 Task: Add Nordic Naturals Arctic Cod Liver Oil to the cart.
Action: Mouse moved to (260, 137)
Screenshot: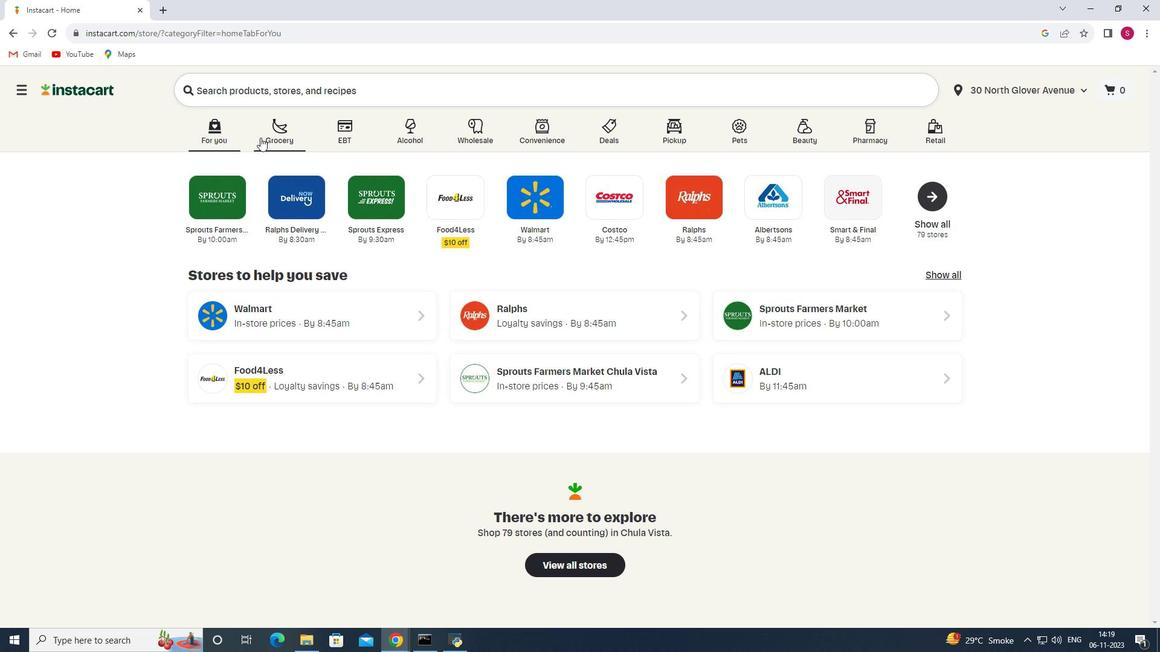 
Action: Mouse pressed left at (260, 137)
Screenshot: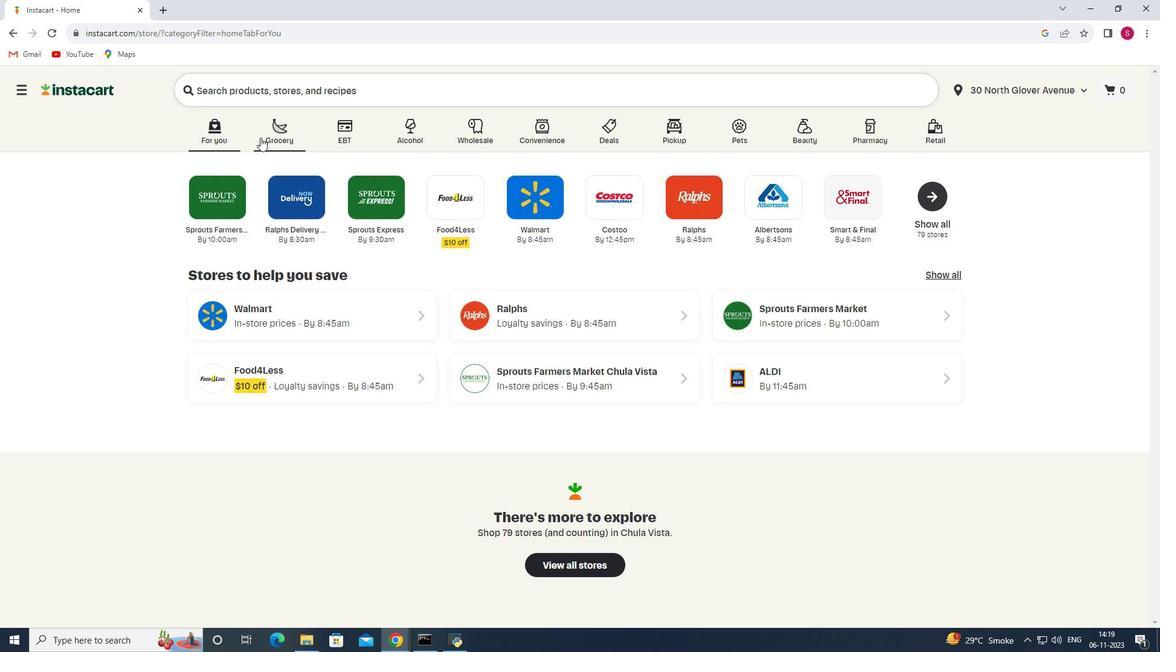 
Action: Mouse moved to (265, 342)
Screenshot: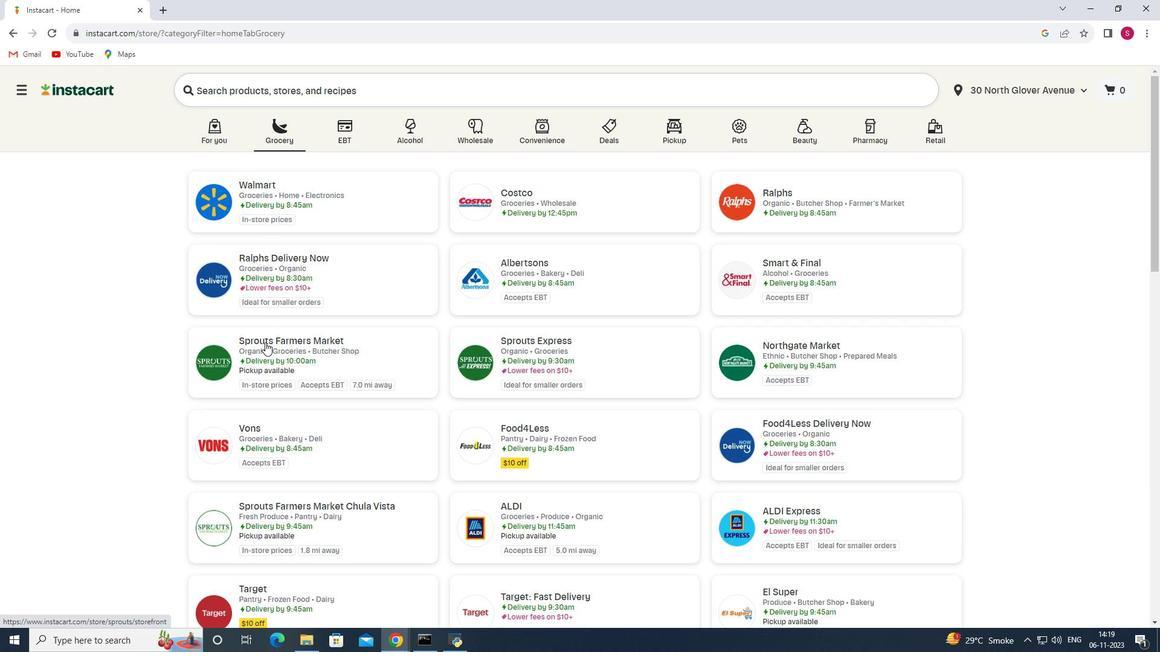 
Action: Mouse pressed left at (265, 342)
Screenshot: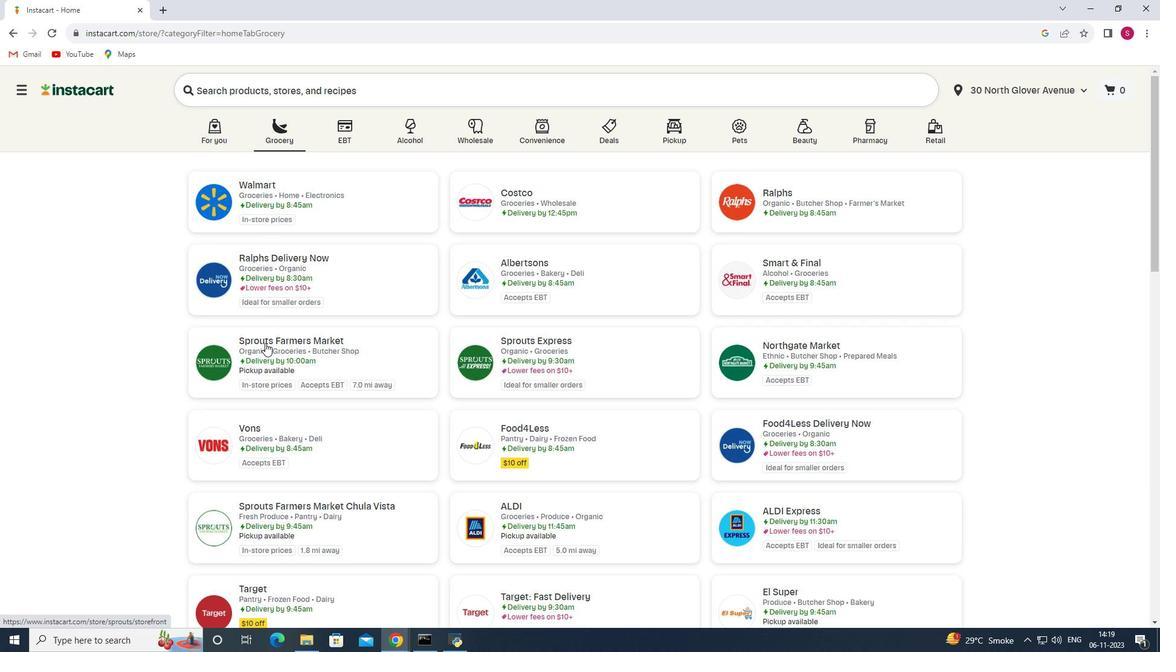 
Action: Mouse moved to (45, 407)
Screenshot: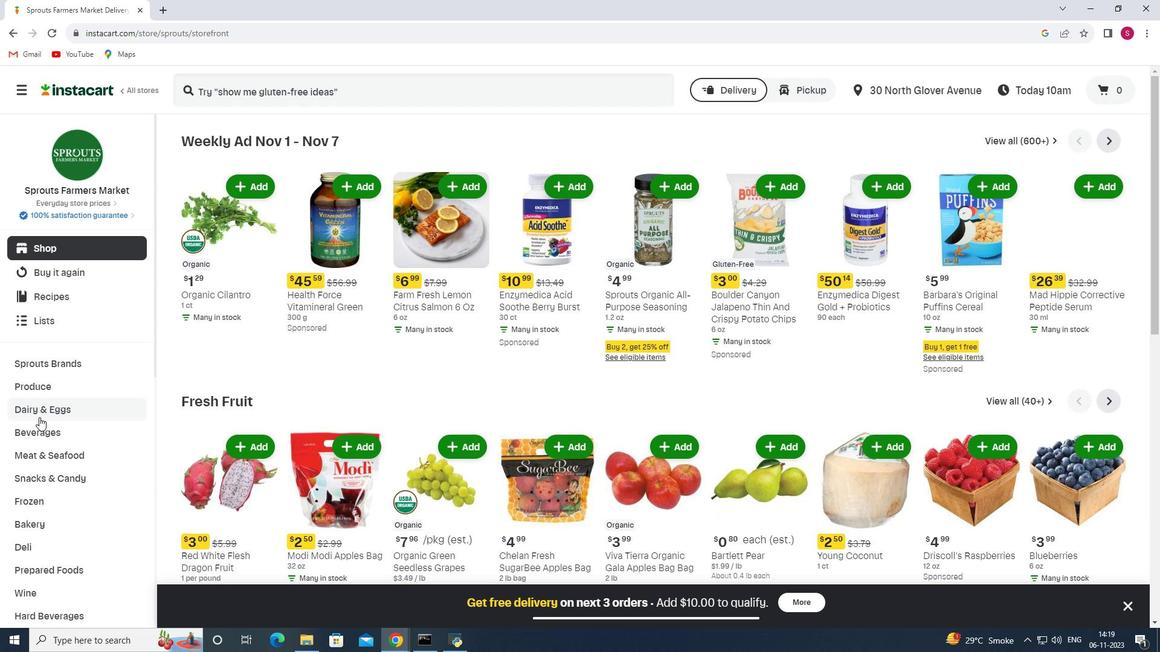 
Action: Mouse scrolled (45, 407) with delta (0, 0)
Screenshot: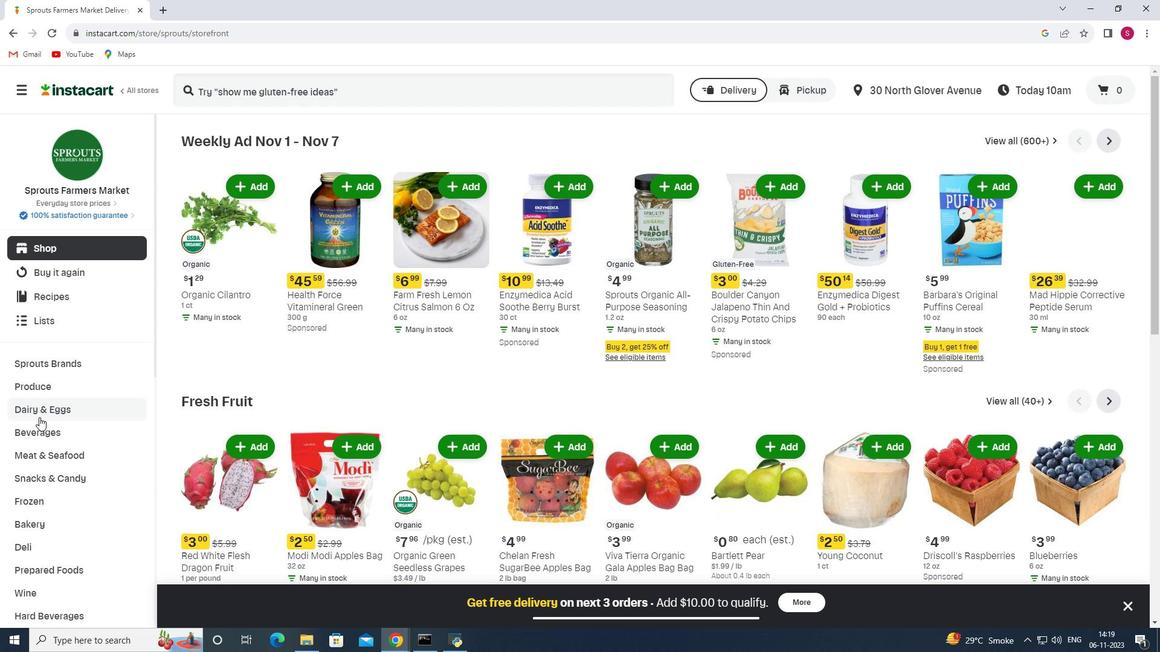 
Action: Mouse moved to (39, 415)
Screenshot: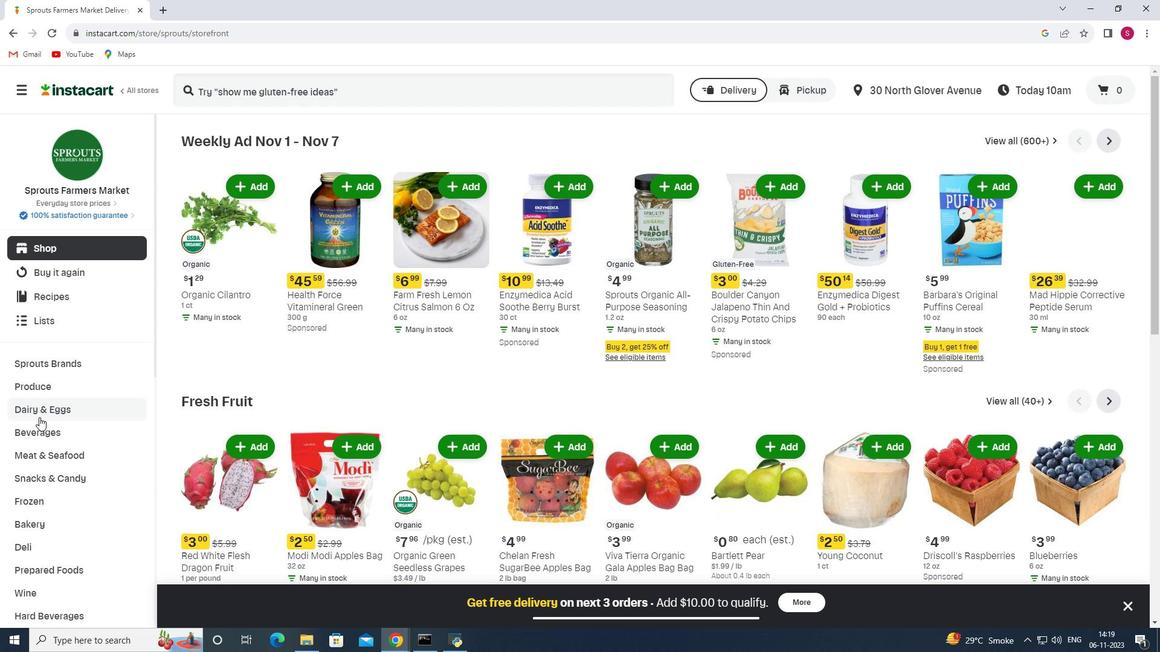 
Action: Mouse scrolled (39, 414) with delta (0, 0)
Screenshot: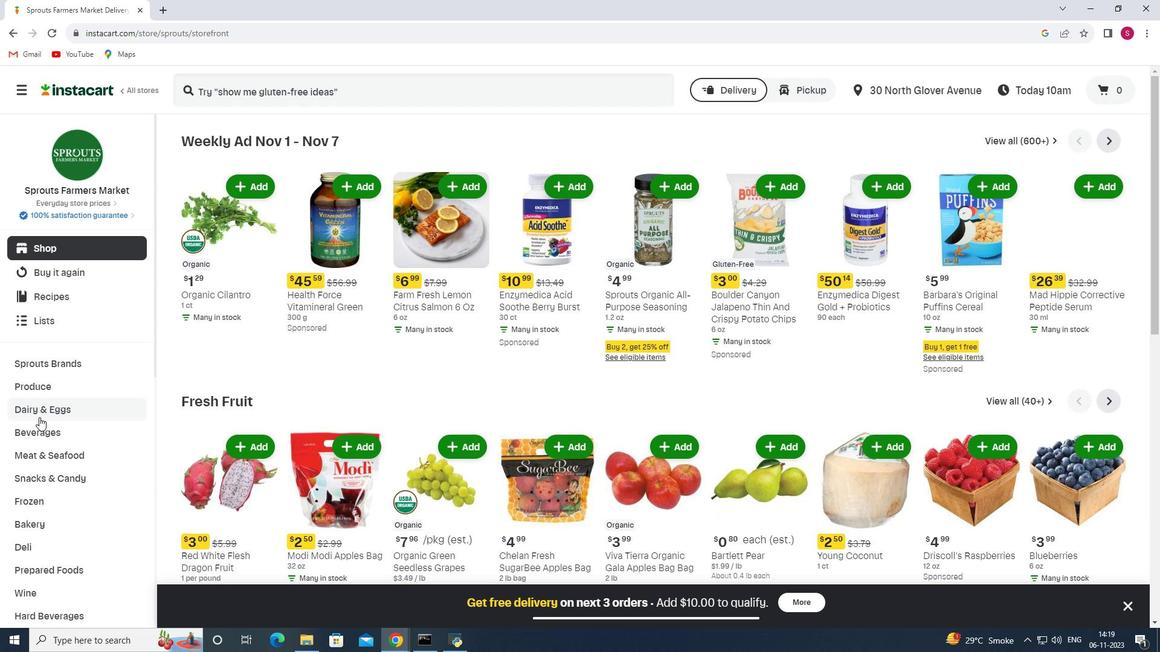 
Action: Mouse moved to (39, 417)
Screenshot: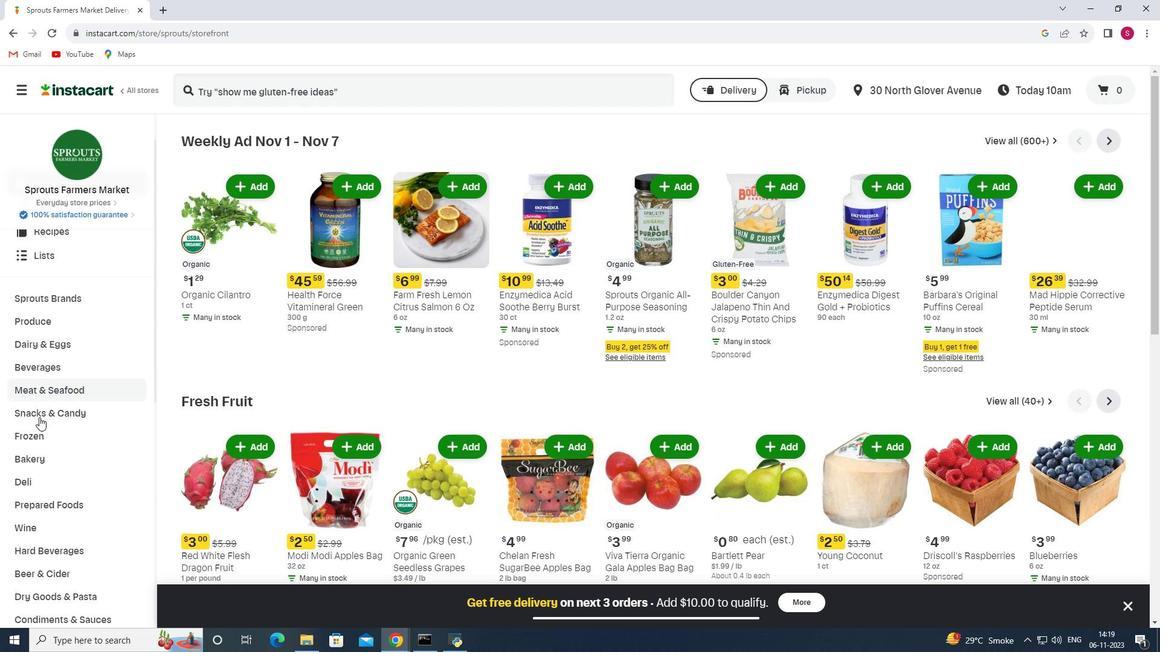 
Action: Mouse scrolled (39, 416) with delta (0, 0)
Screenshot: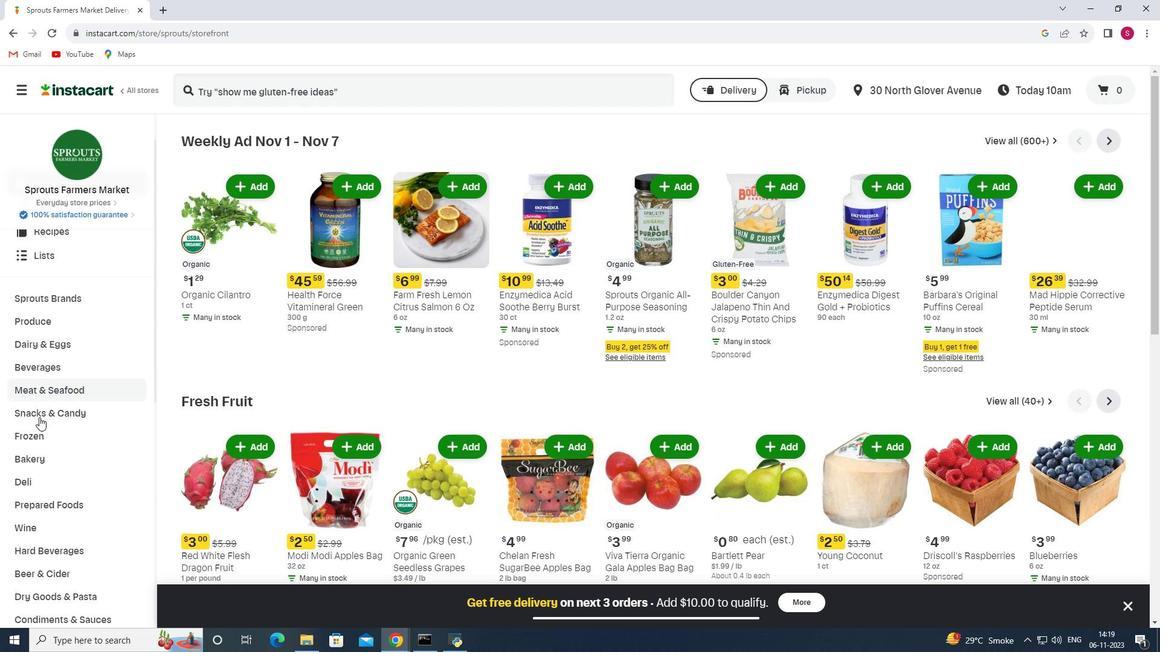 
Action: Mouse scrolled (39, 416) with delta (0, 0)
Screenshot: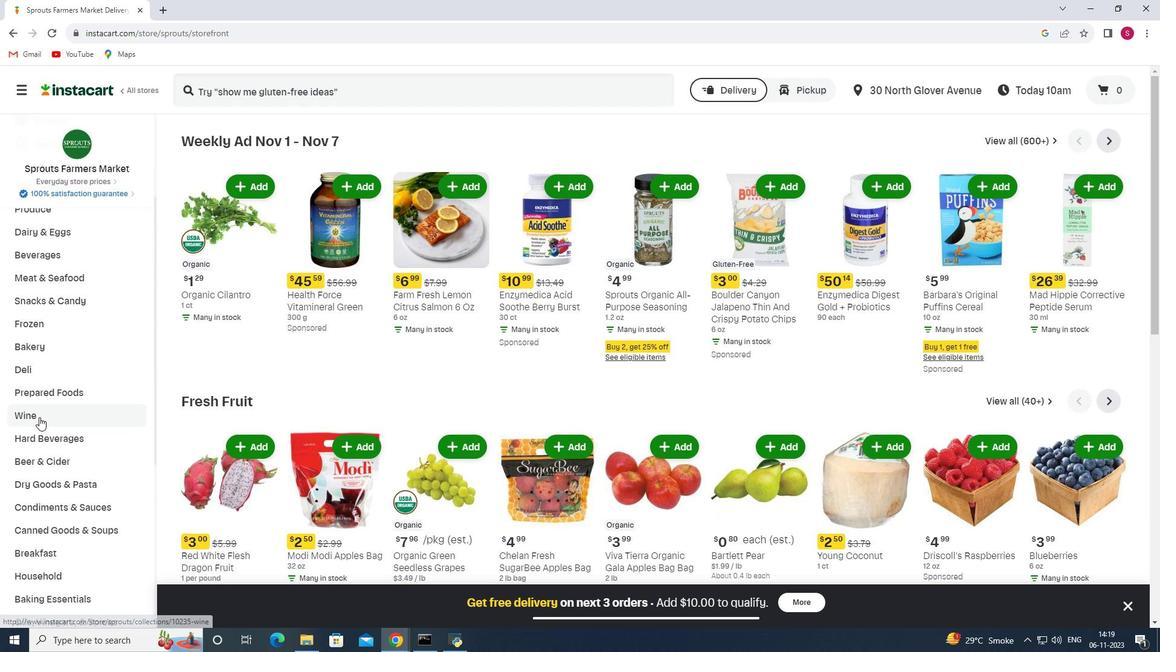 
Action: Mouse scrolled (39, 416) with delta (0, 0)
Screenshot: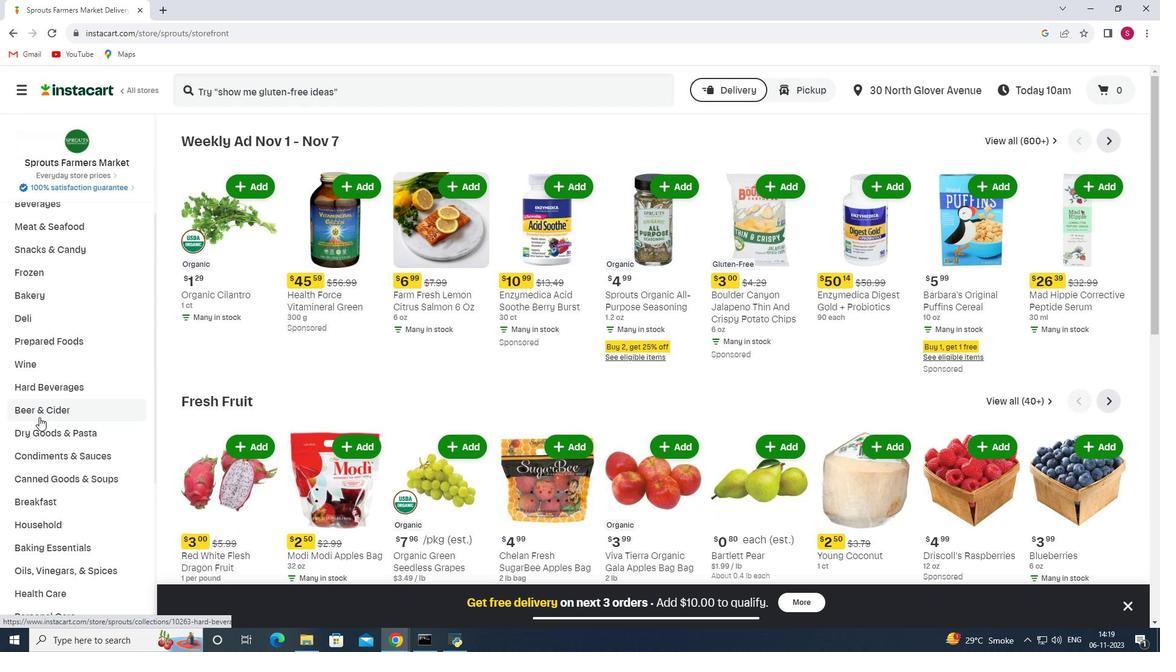 
Action: Mouse moved to (36, 515)
Screenshot: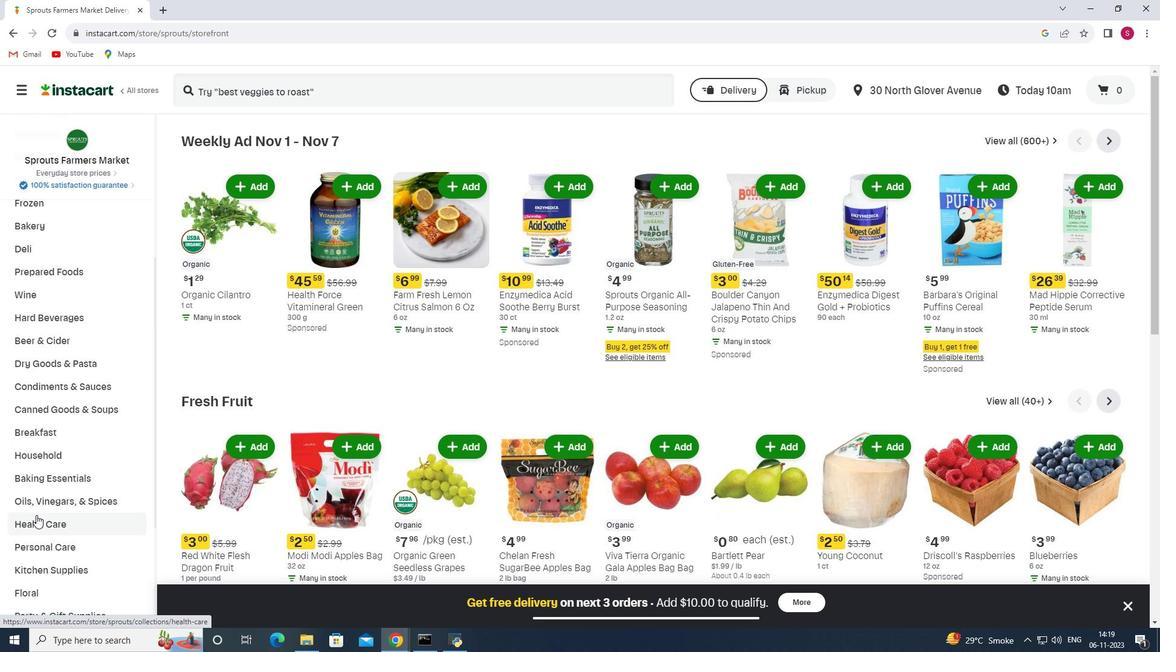 
Action: Mouse pressed left at (36, 515)
Screenshot: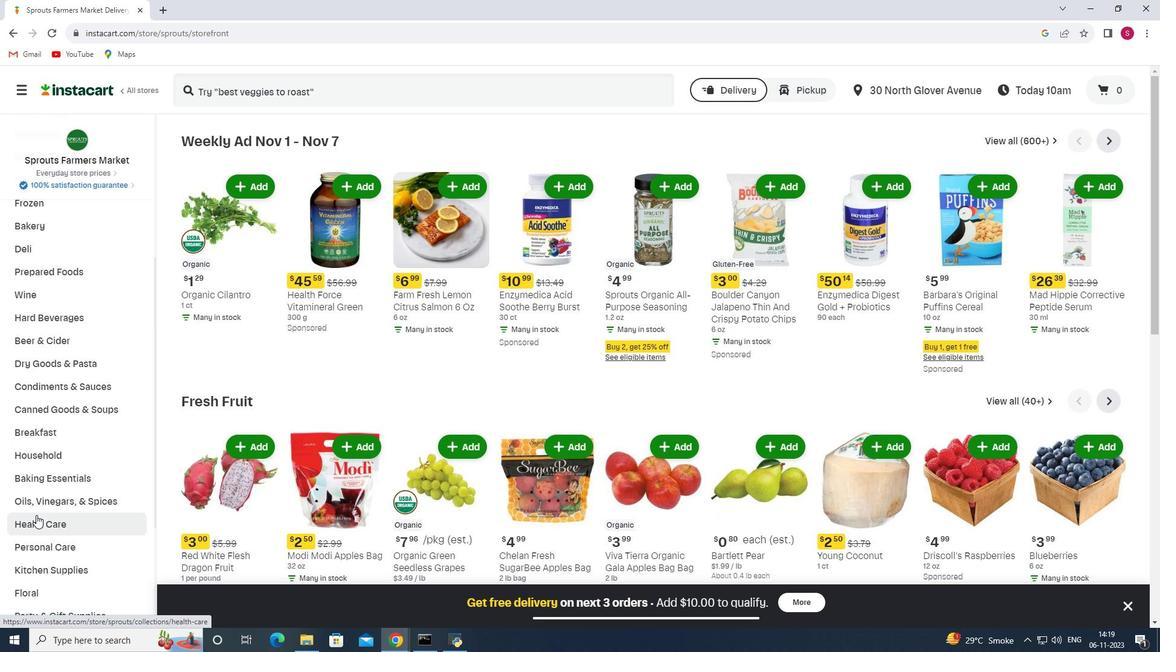 
Action: Mouse moved to (418, 175)
Screenshot: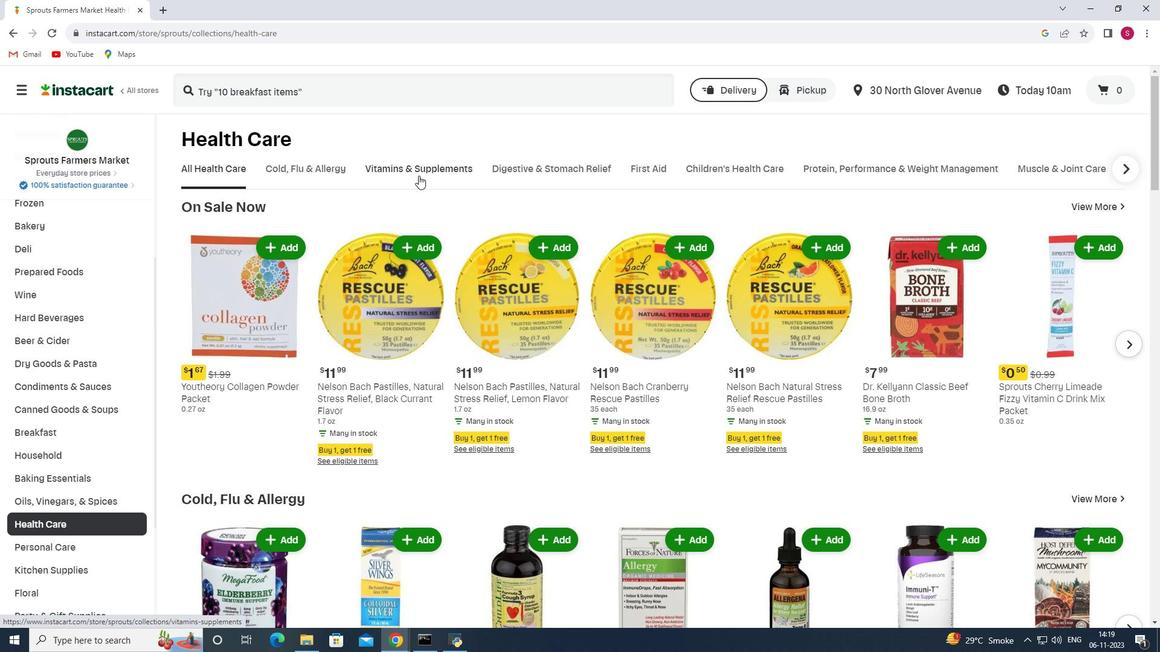 
Action: Mouse pressed left at (418, 175)
Screenshot: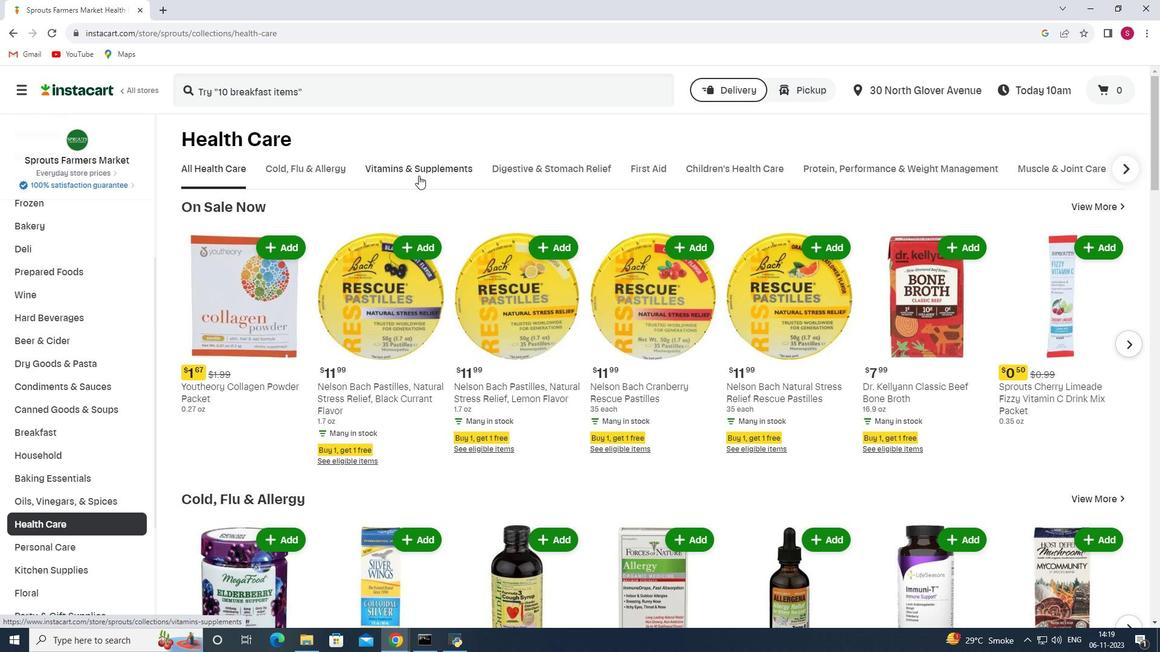 
Action: Mouse moved to (844, 231)
Screenshot: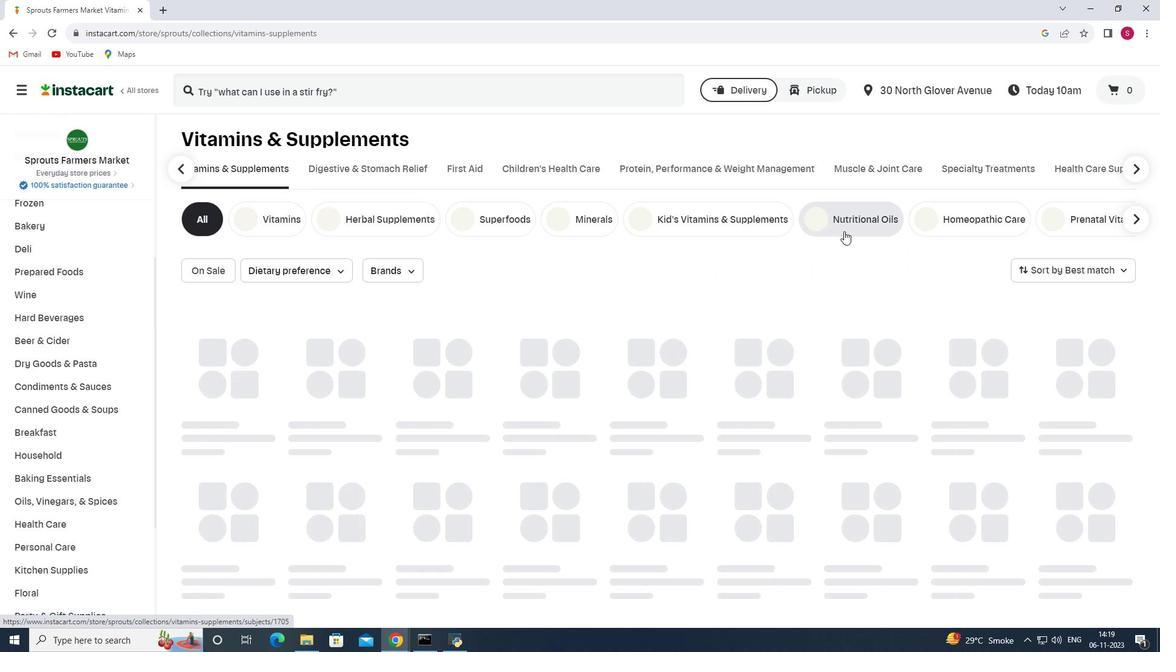 
Action: Mouse pressed left at (844, 231)
Screenshot: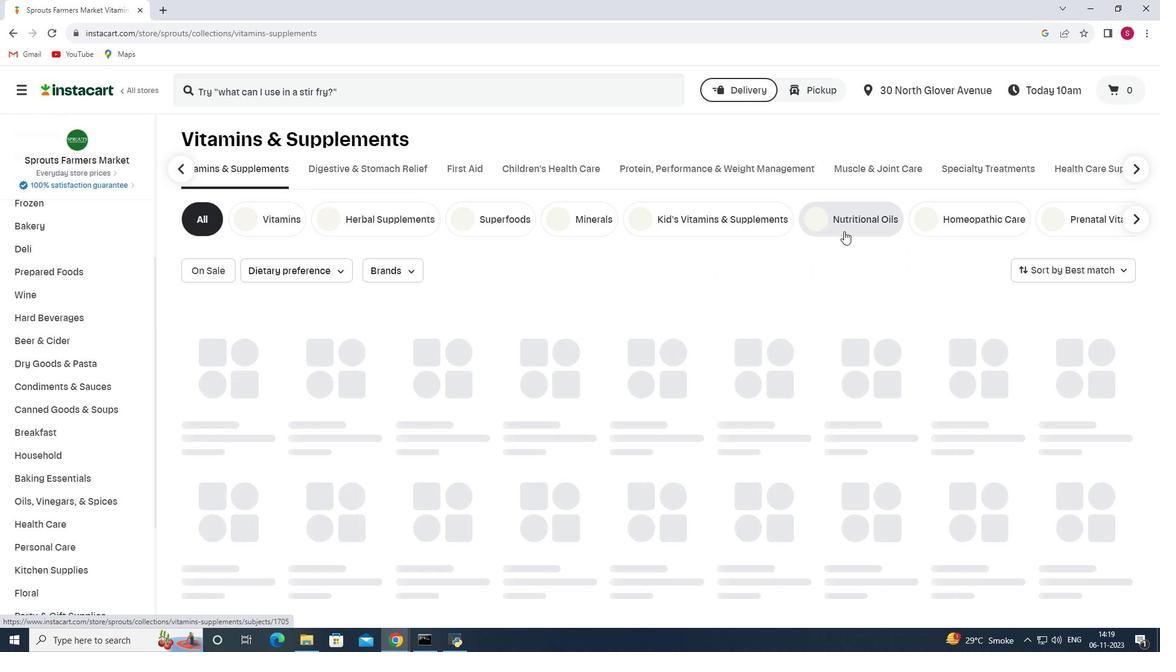 
Action: Mouse moved to (333, 87)
Screenshot: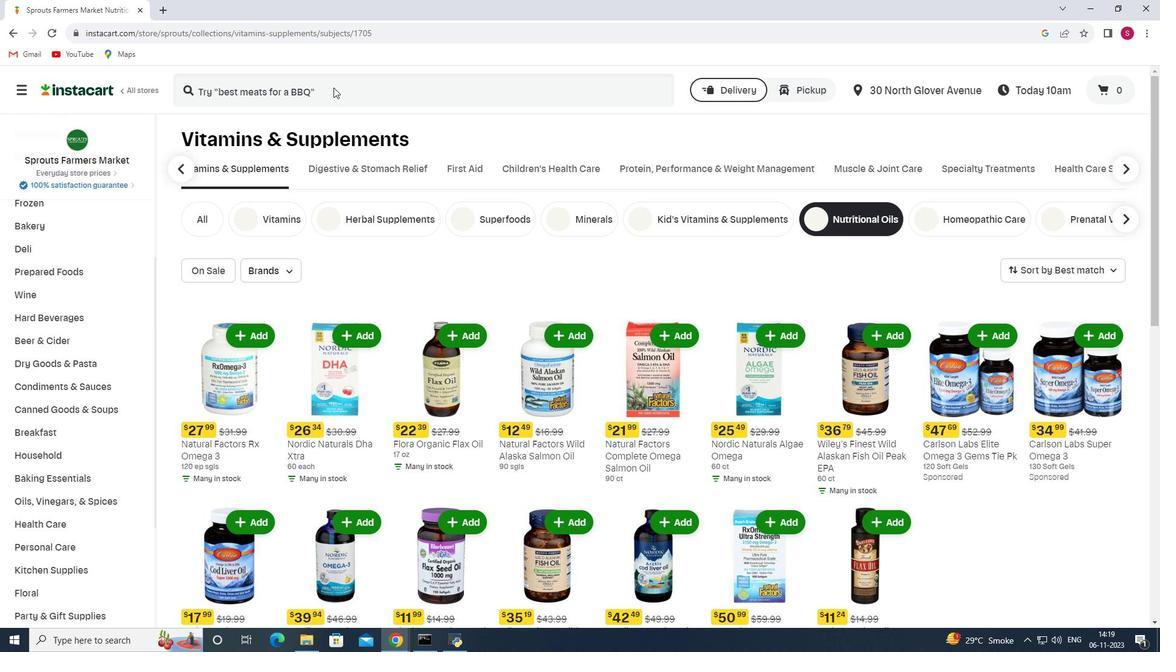 
Action: Mouse pressed left at (333, 87)
Screenshot: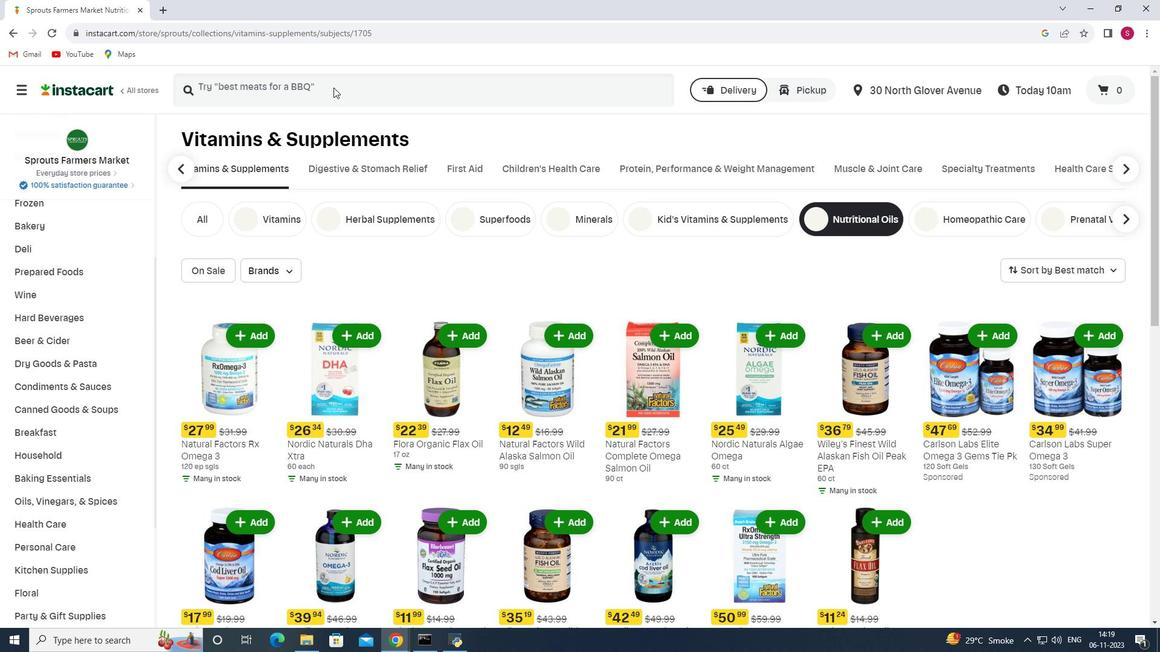 
Action: Mouse pressed left at (333, 87)
Screenshot: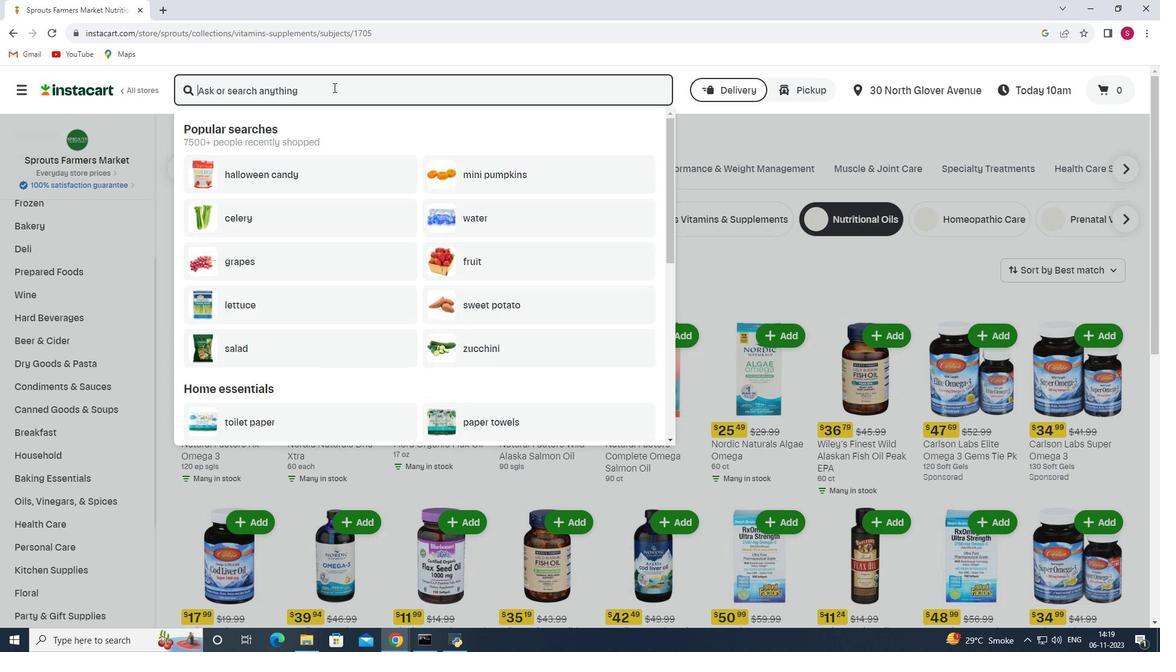 
Action: Key pressed <Key.shift>Nordic<Key.space><Key.shift>Naturals<Key.space><Key.shift>Arctic<Key.space><Key.shift>Cod<Key.space><Key.shift>Liver<Key.space><Key.shift>Oil<Key.enter>
Screenshot: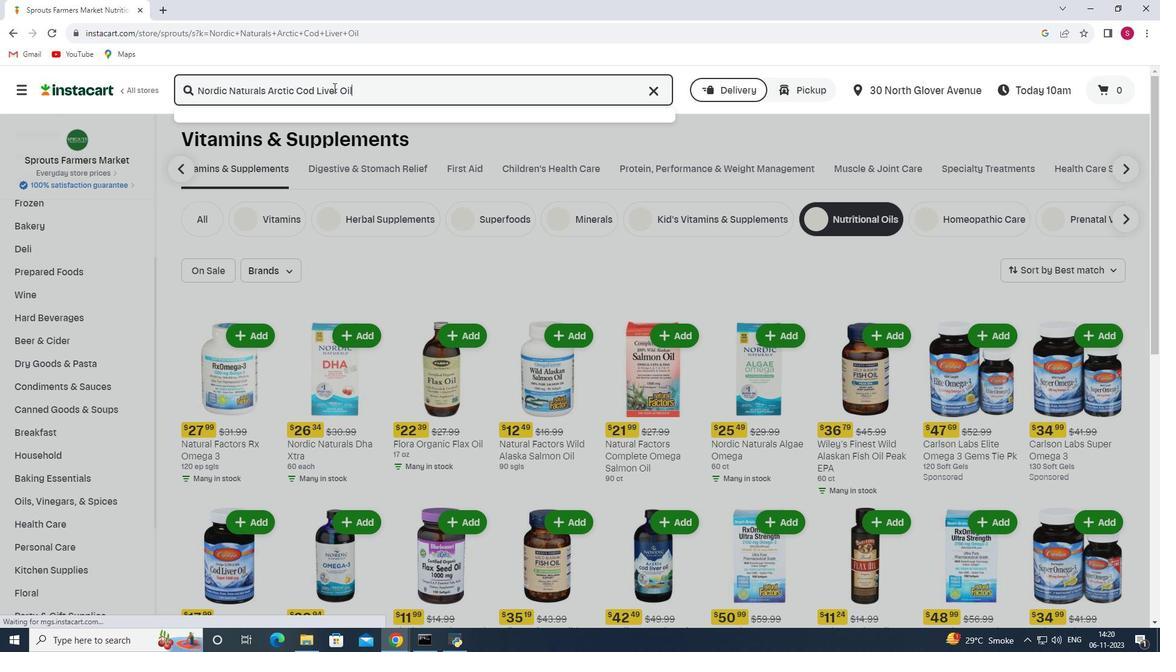 
Action: Mouse moved to (897, 185)
Screenshot: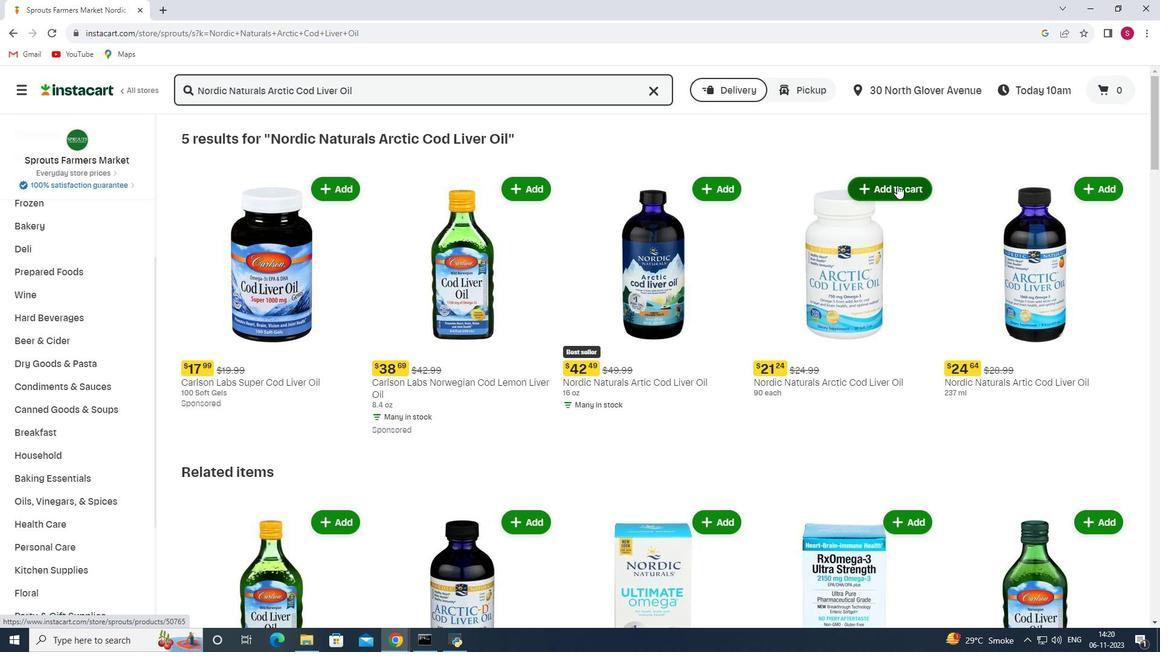 
Action: Mouse pressed left at (897, 185)
Screenshot: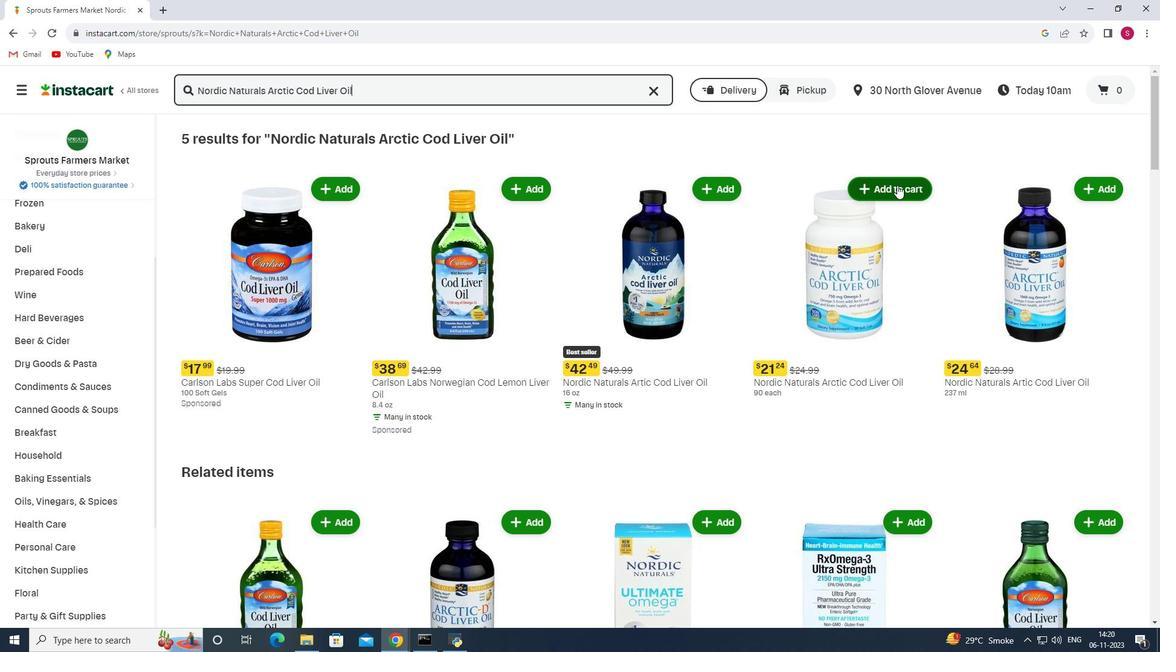 
